 Task: Create a task  Integrate a new online platform for online fundraising , assign it to team member softage.3@softage.net in the project AgriSoft and update the status of the task to  Off Track , set the priority of the task to Medium
Action: Mouse moved to (73, 52)
Screenshot: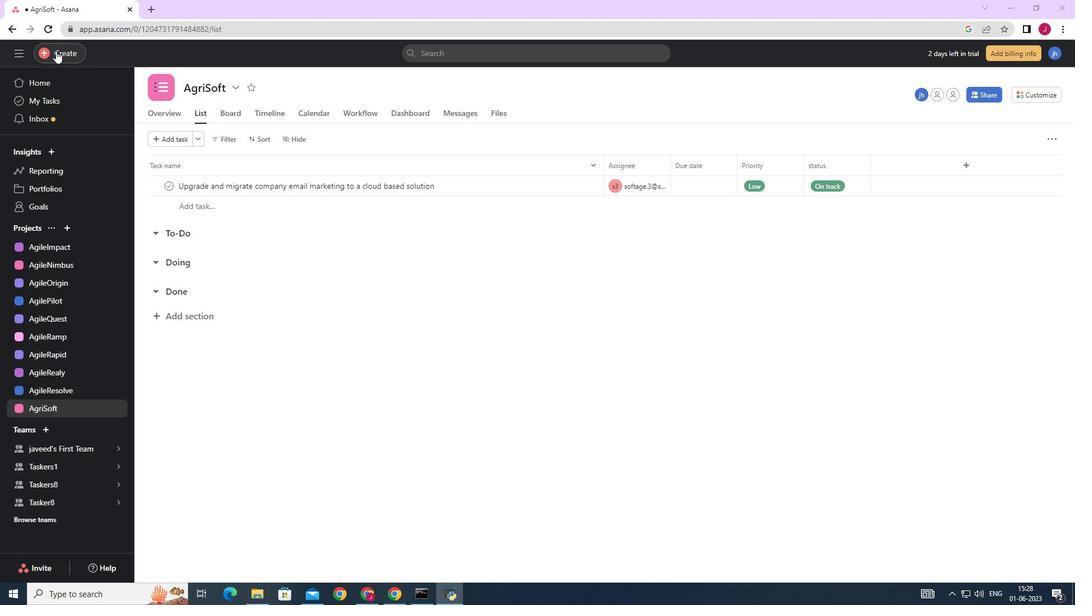 
Action: Mouse pressed left at (73, 52)
Screenshot: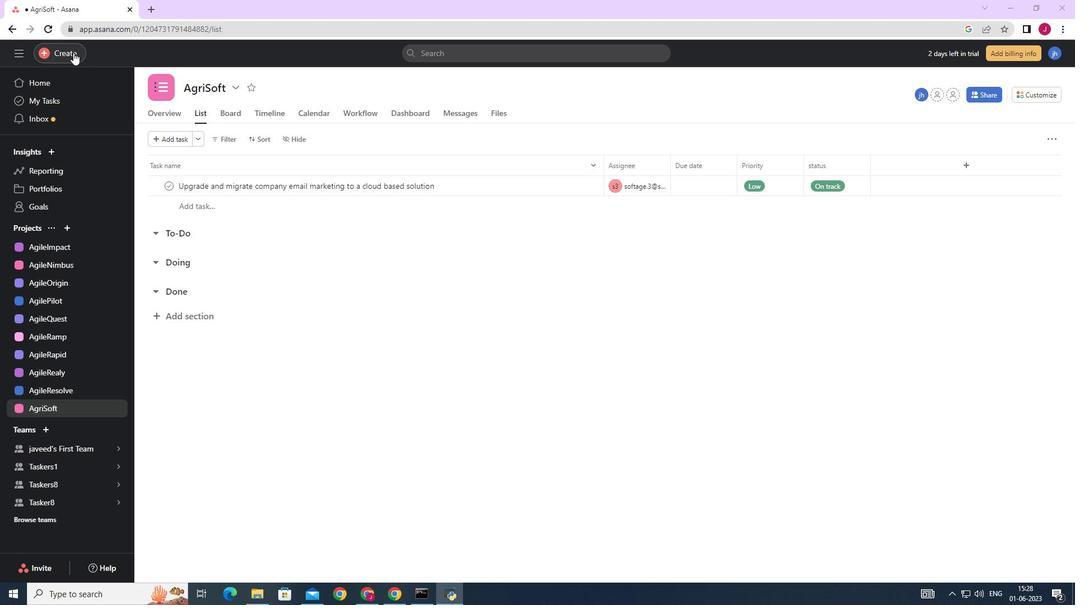 
Action: Mouse moved to (131, 52)
Screenshot: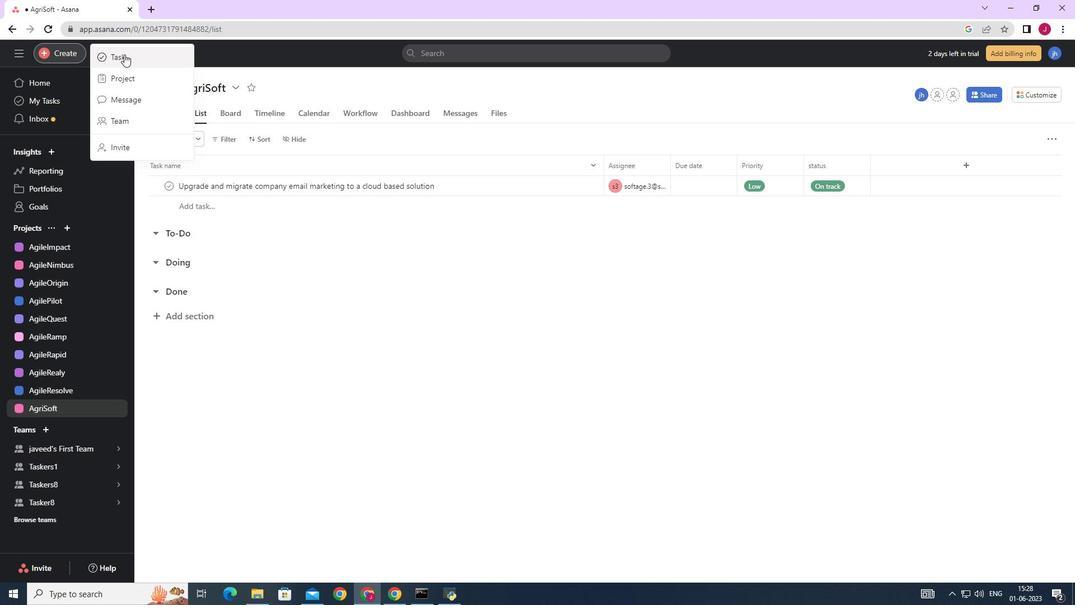 
Action: Mouse pressed left at (130, 53)
Screenshot: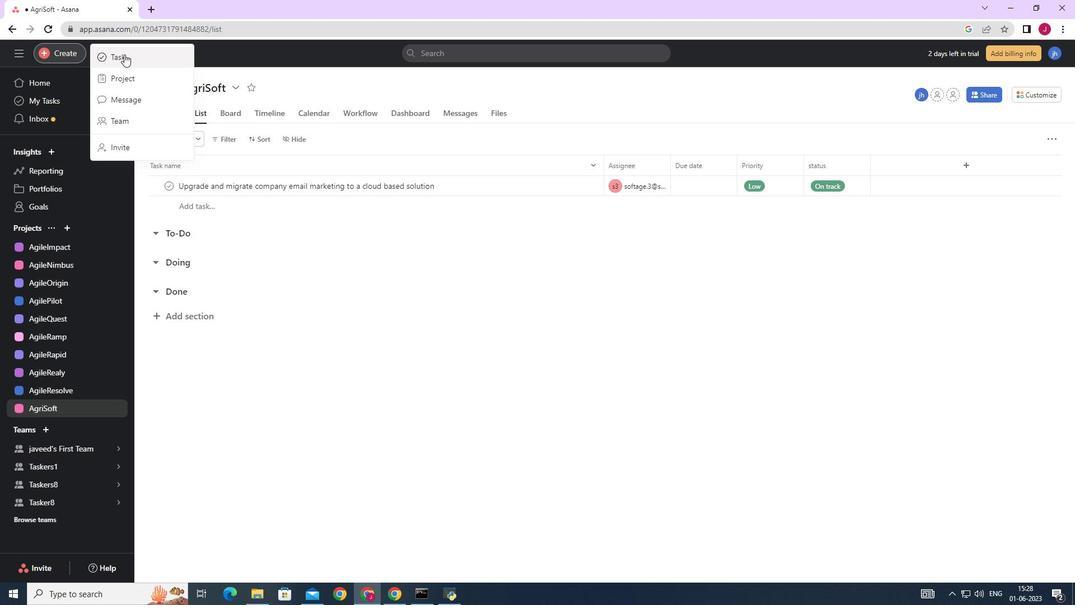 
Action: Mouse moved to (875, 369)
Screenshot: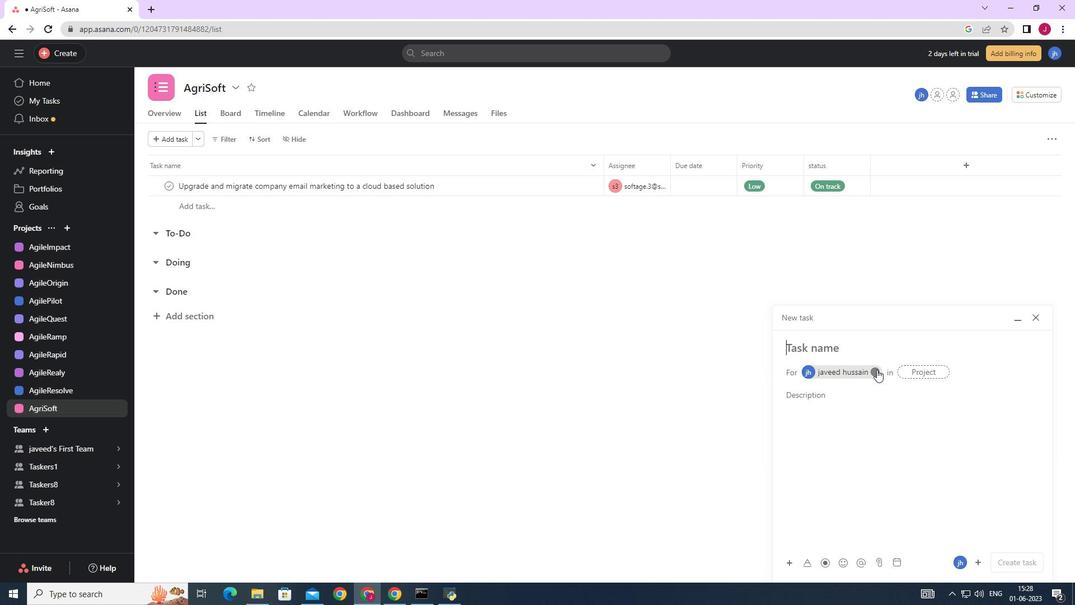 
Action: Mouse pressed left at (875, 369)
Screenshot: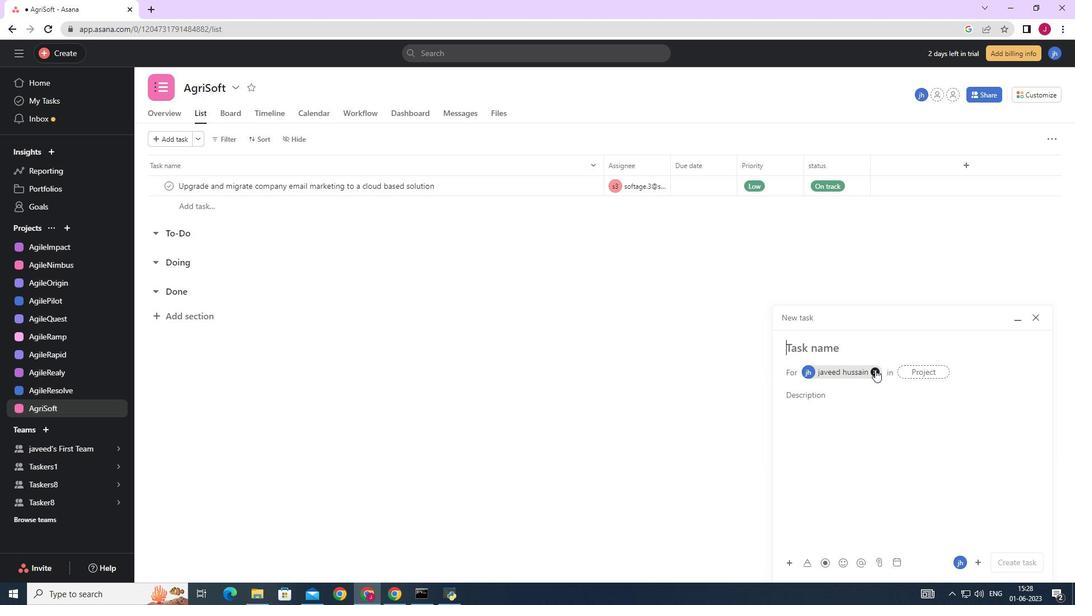 
Action: Mouse moved to (812, 347)
Screenshot: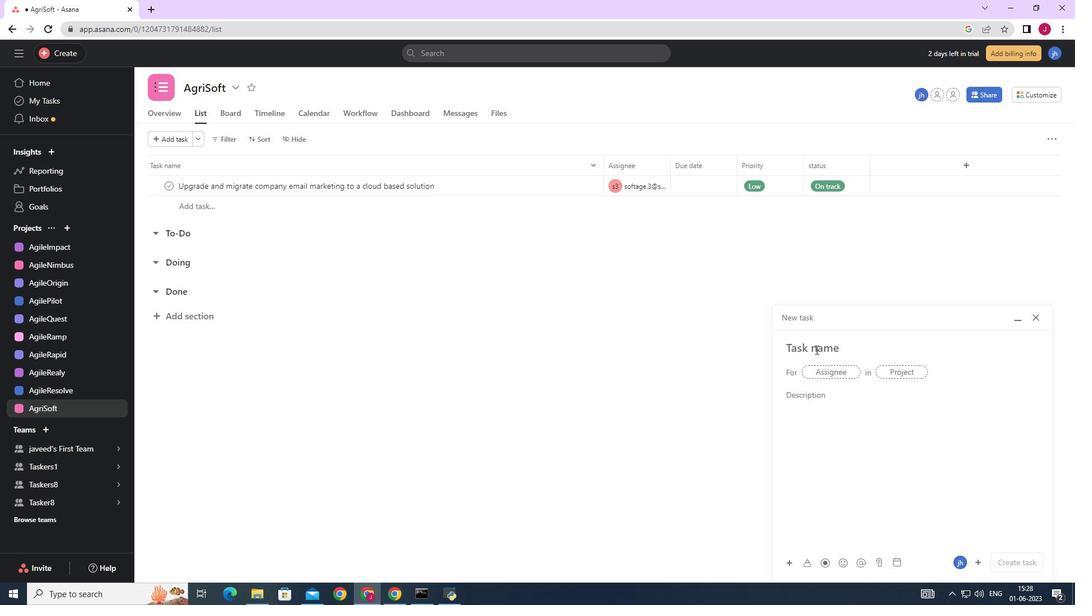 
Action: Mouse pressed left at (812, 347)
Screenshot: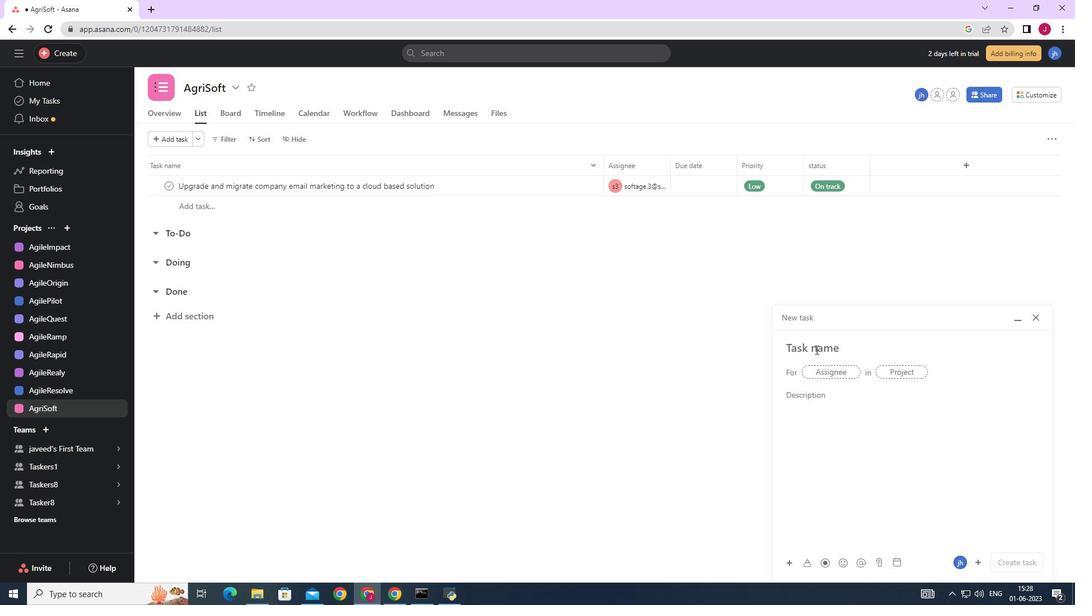 
Action: Mouse moved to (812, 345)
Screenshot: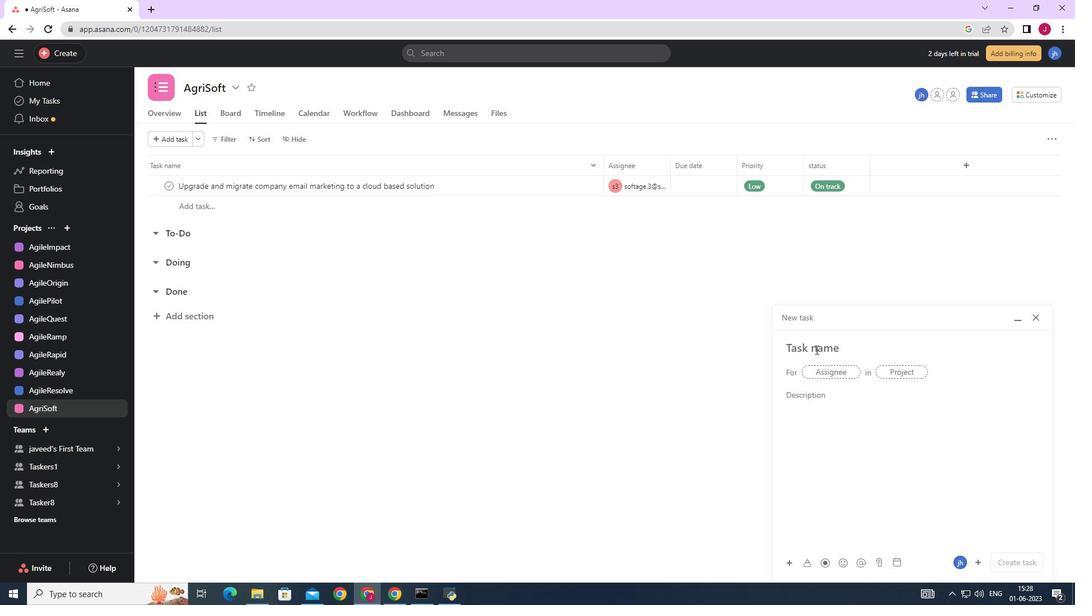 
Action: Key pressed <Key.caps_lock>I<Key.caps_lock>ntegrate<Key.space>a<Key.space>new<Key.space>online<Key.space>platform<Key.space>for<Key.space>online<Key.space>fundraising<Key.space>
Screenshot: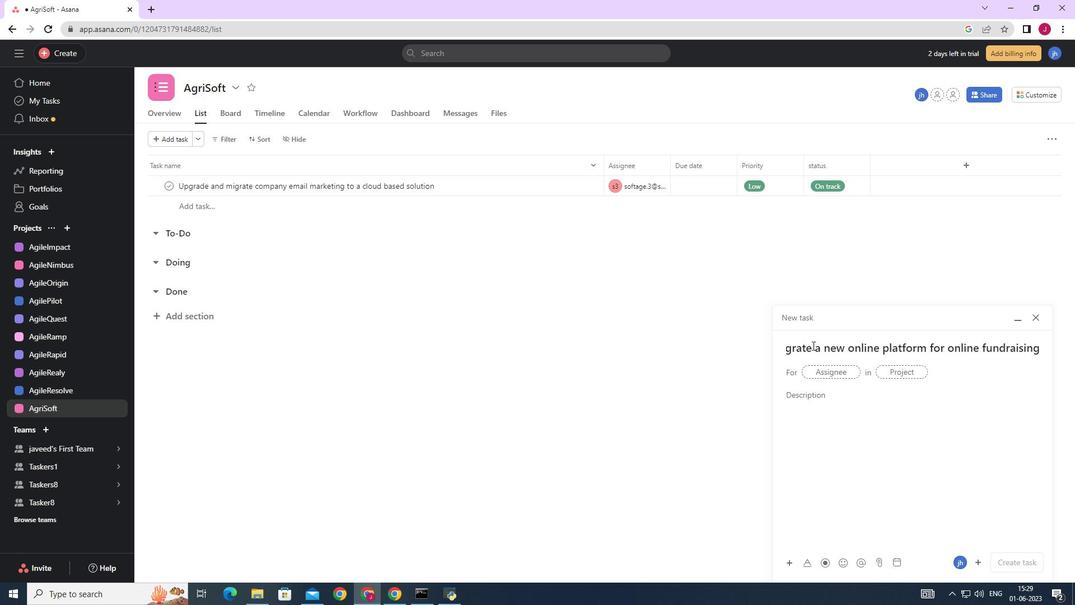 
Action: Mouse moved to (831, 377)
Screenshot: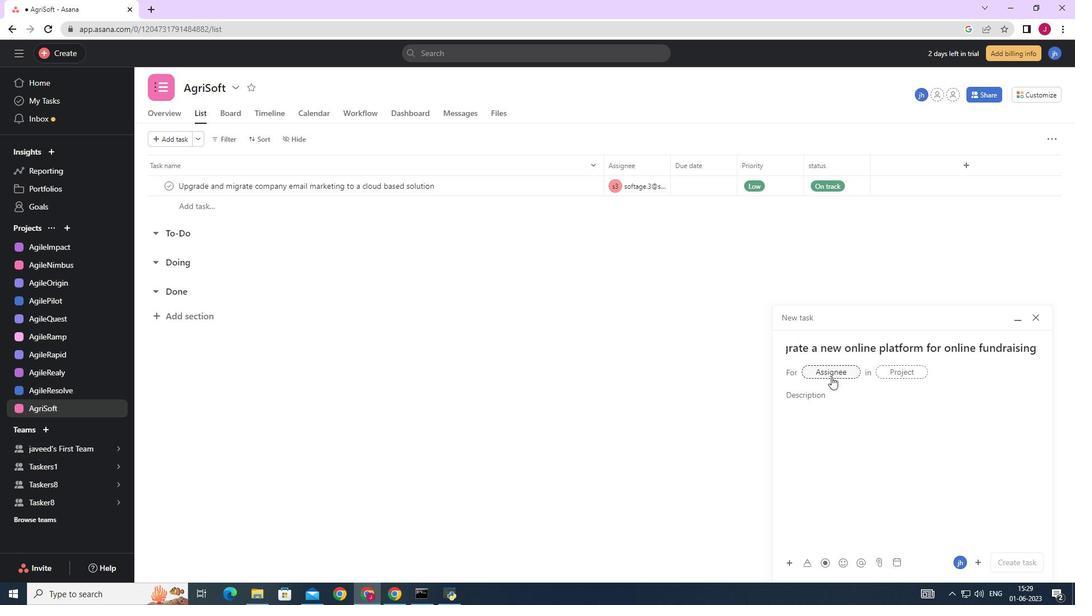
Action: Mouse pressed left at (831, 377)
Screenshot: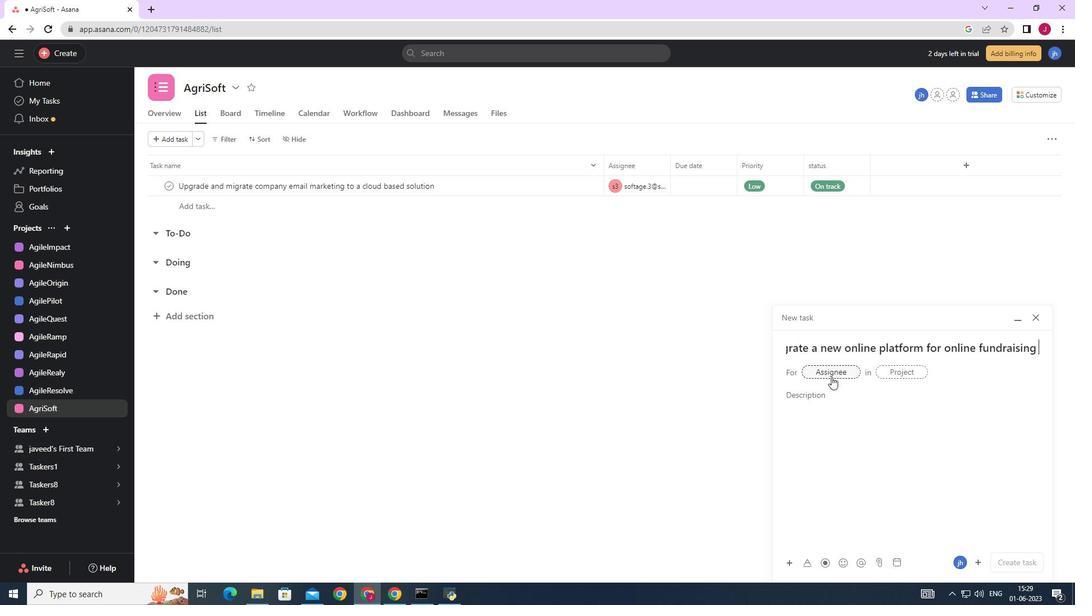 
Action: Mouse moved to (833, 375)
Screenshot: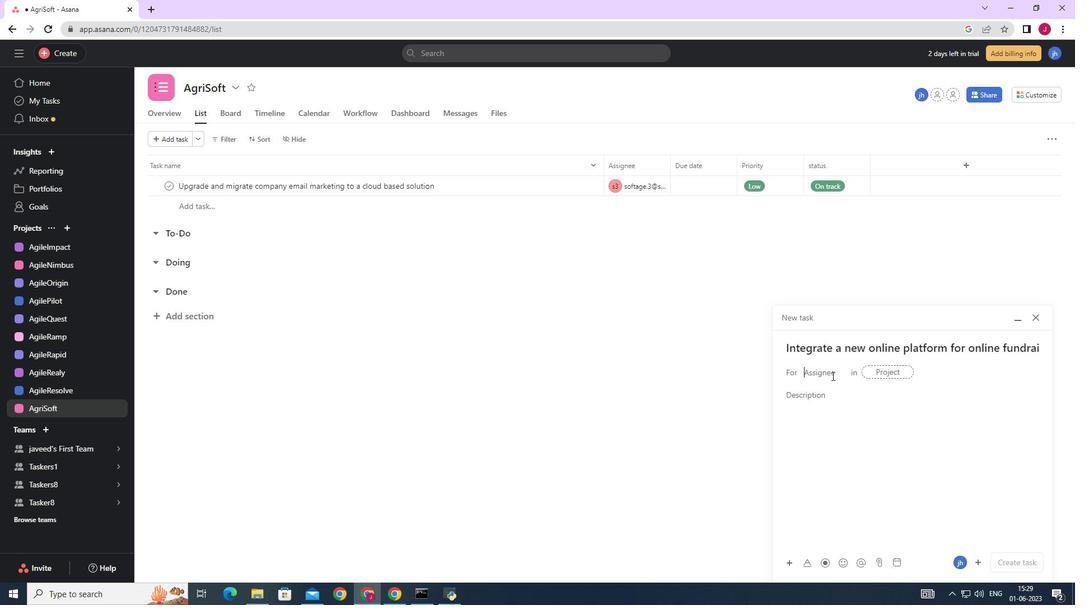 
Action: Key pressed softage.3
Screenshot: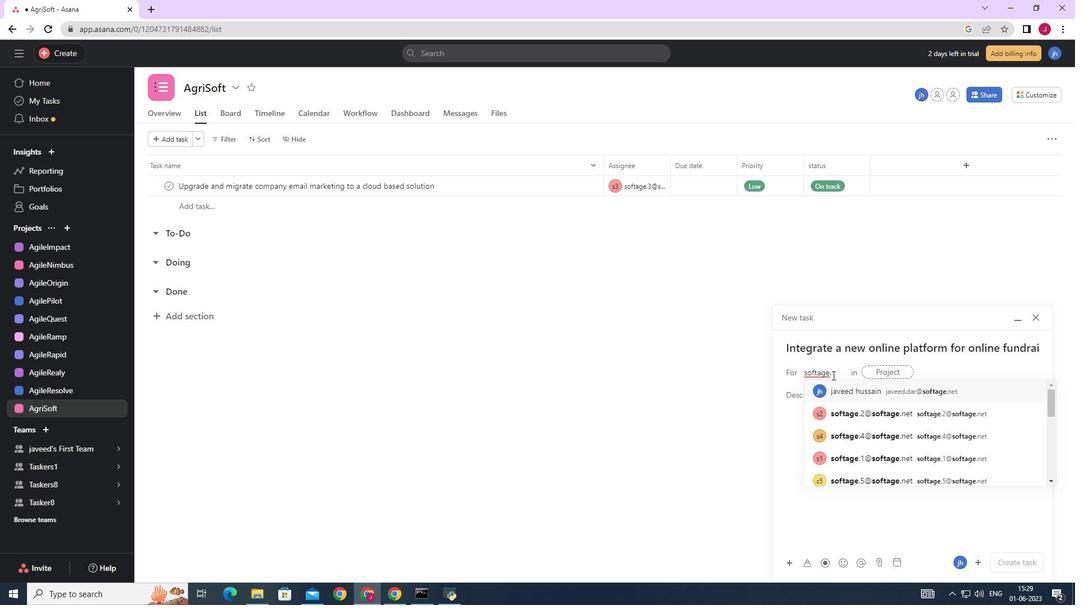 
Action: Mouse moved to (866, 390)
Screenshot: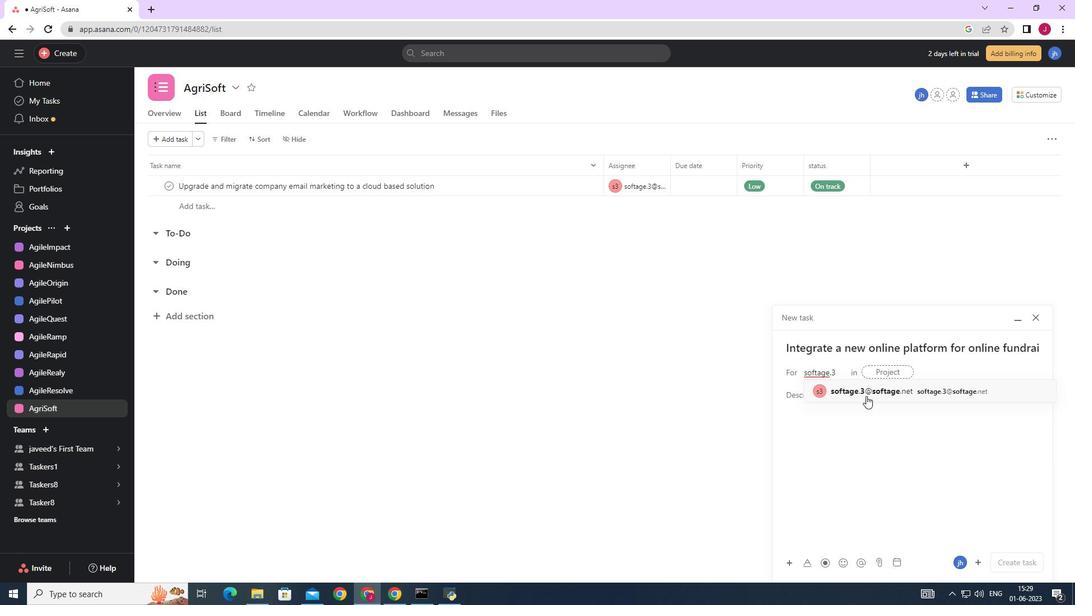 
Action: Mouse pressed left at (866, 390)
Screenshot: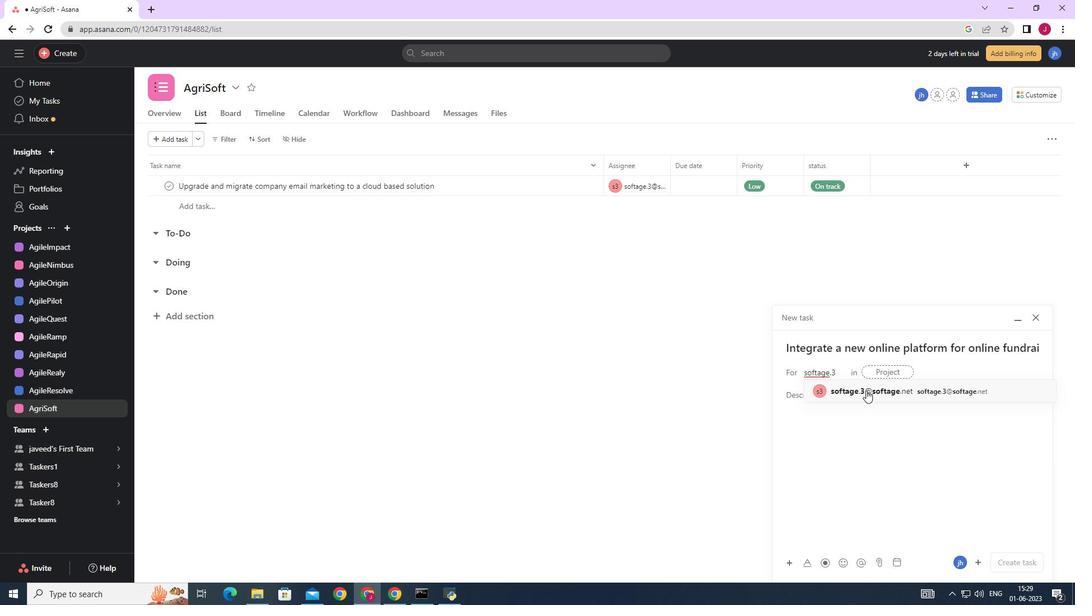 
Action: Mouse moved to (727, 391)
Screenshot: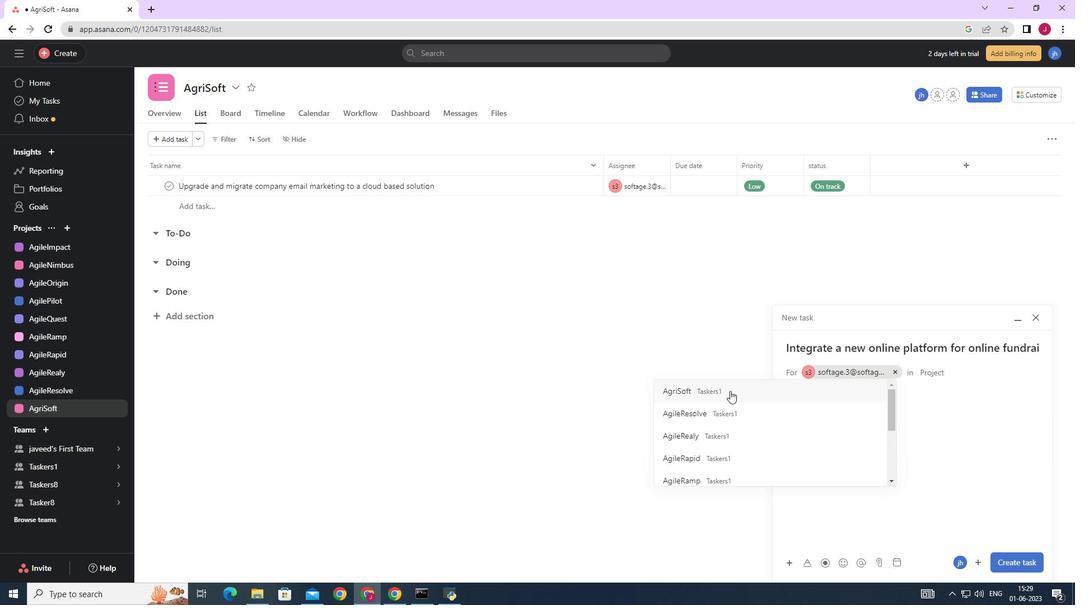
Action: Mouse pressed left at (727, 391)
Screenshot: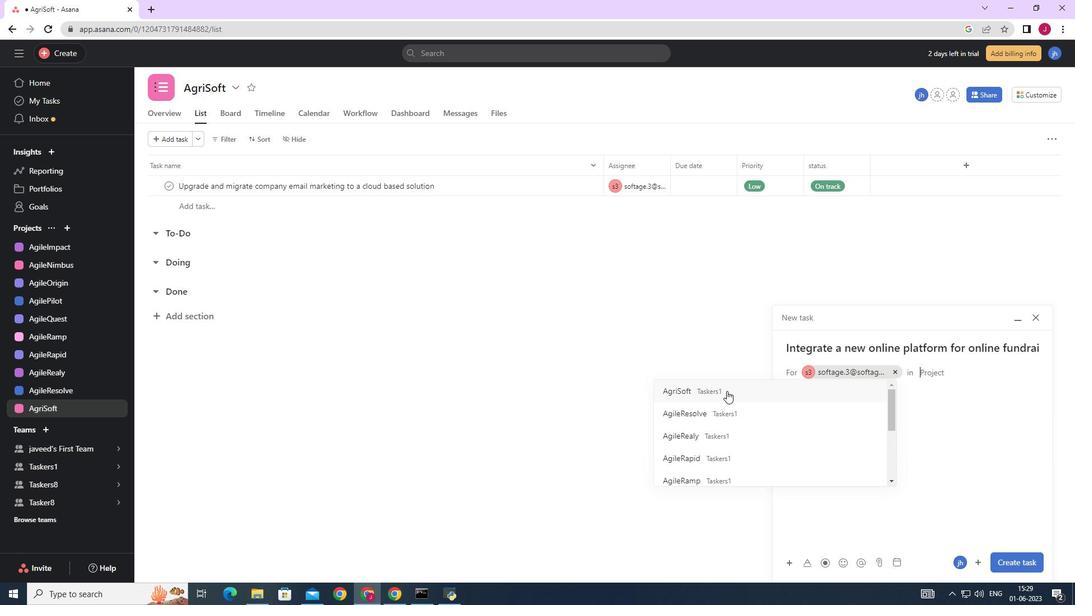 
Action: Mouse moved to (841, 398)
Screenshot: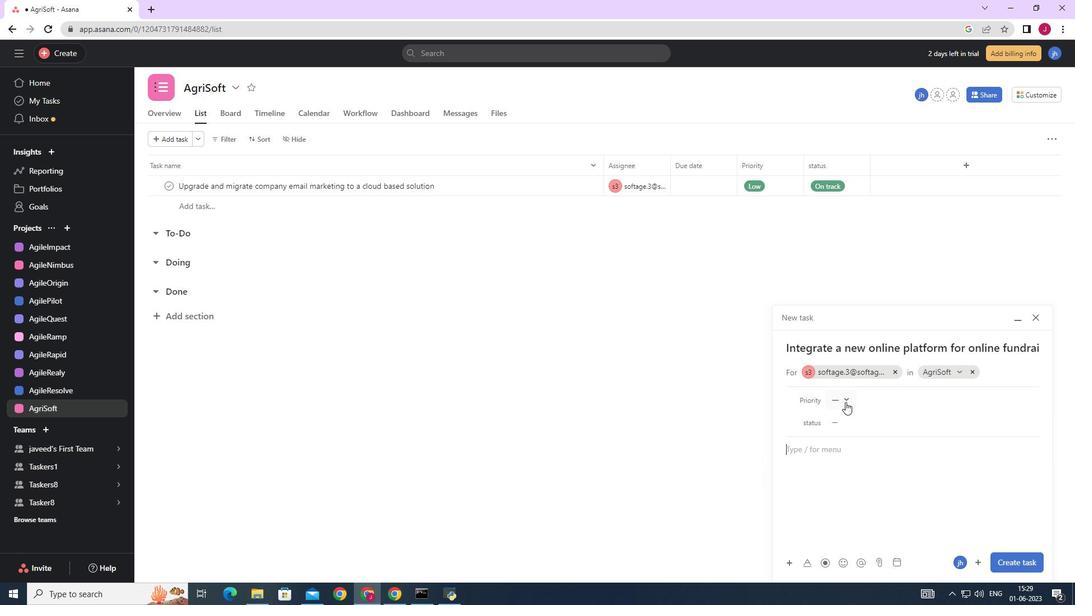 
Action: Mouse pressed left at (841, 398)
Screenshot: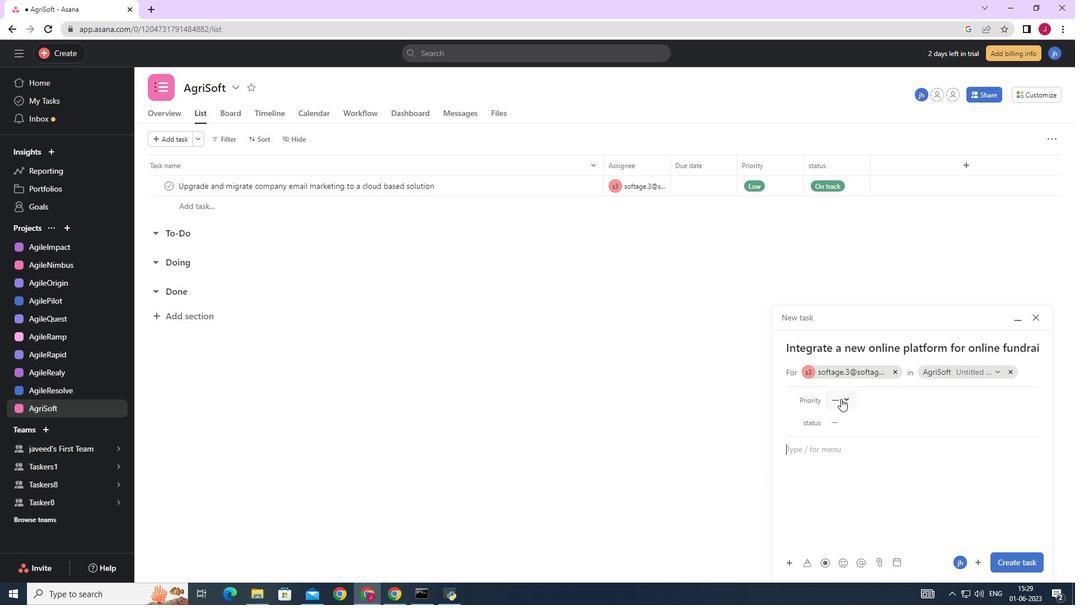 
Action: Mouse moved to (870, 454)
Screenshot: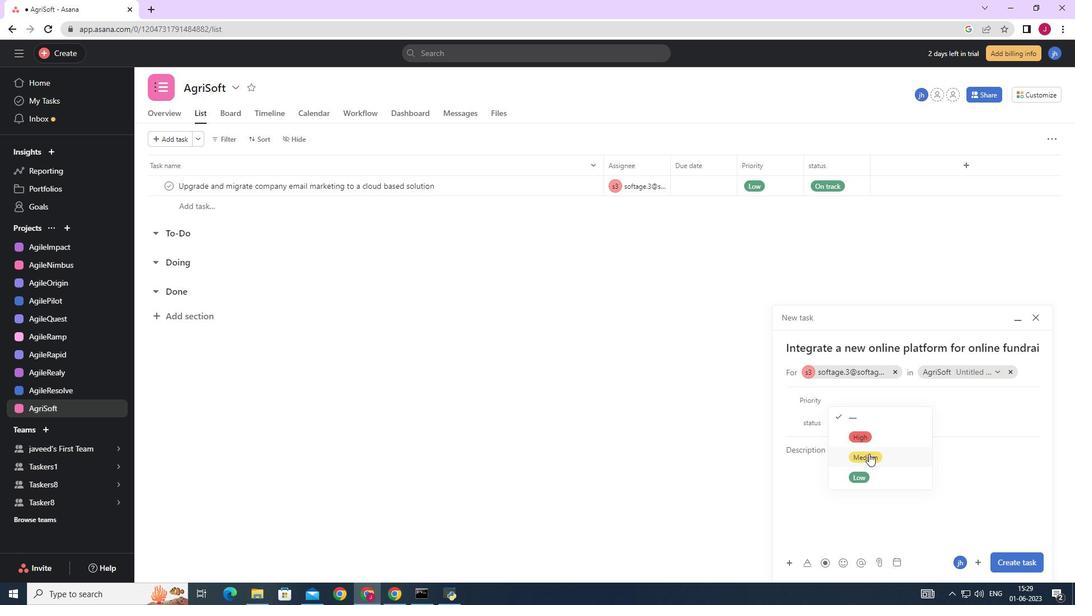 
Action: Mouse pressed left at (870, 454)
Screenshot: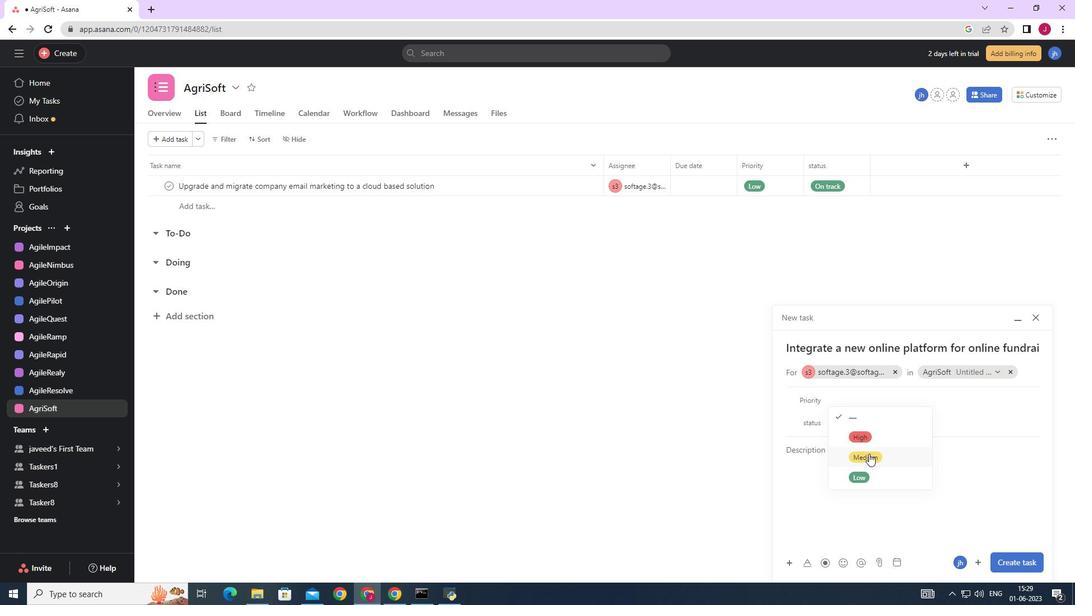 
Action: Mouse moved to (841, 415)
Screenshot: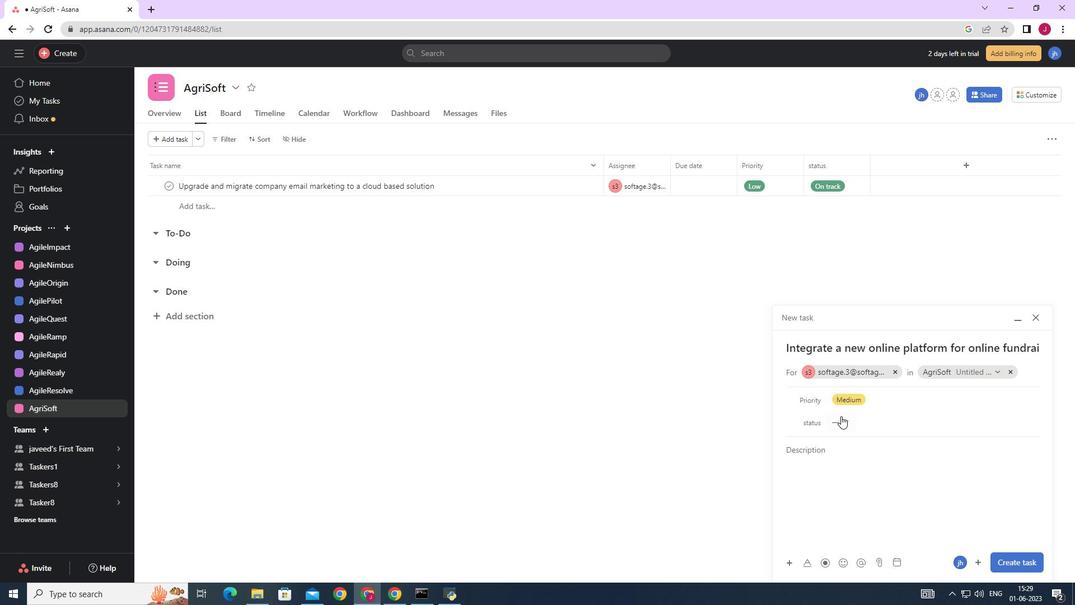 
Action: Mouse pressed left at (841, 415)
Screenshot: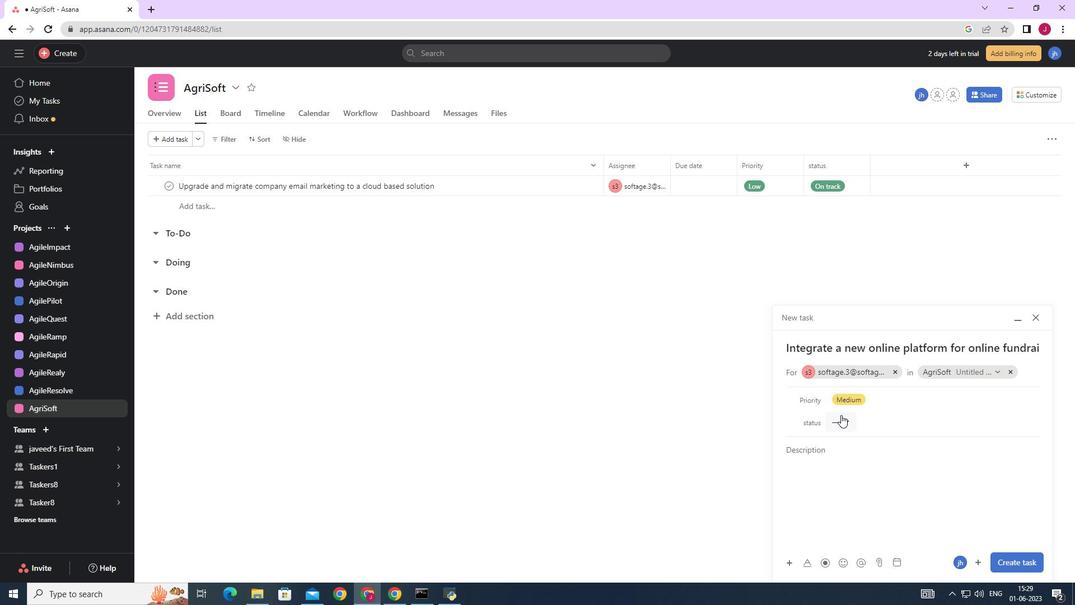 
Action: Mouse moved to (865, 481)
Screenshot: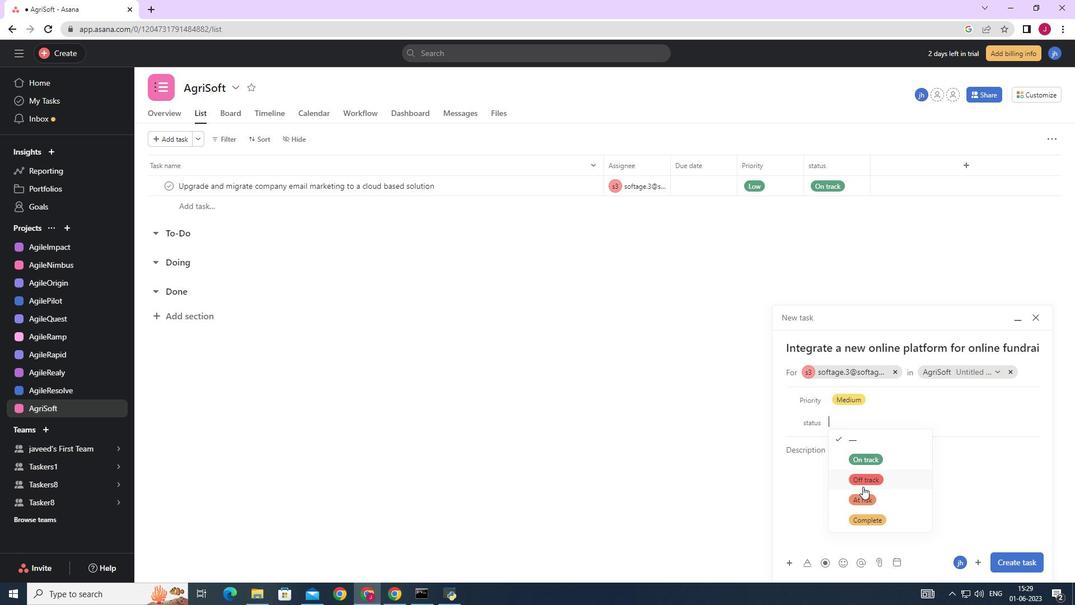 
Action: Mouse pressed left at (865, 481)
Screenshot: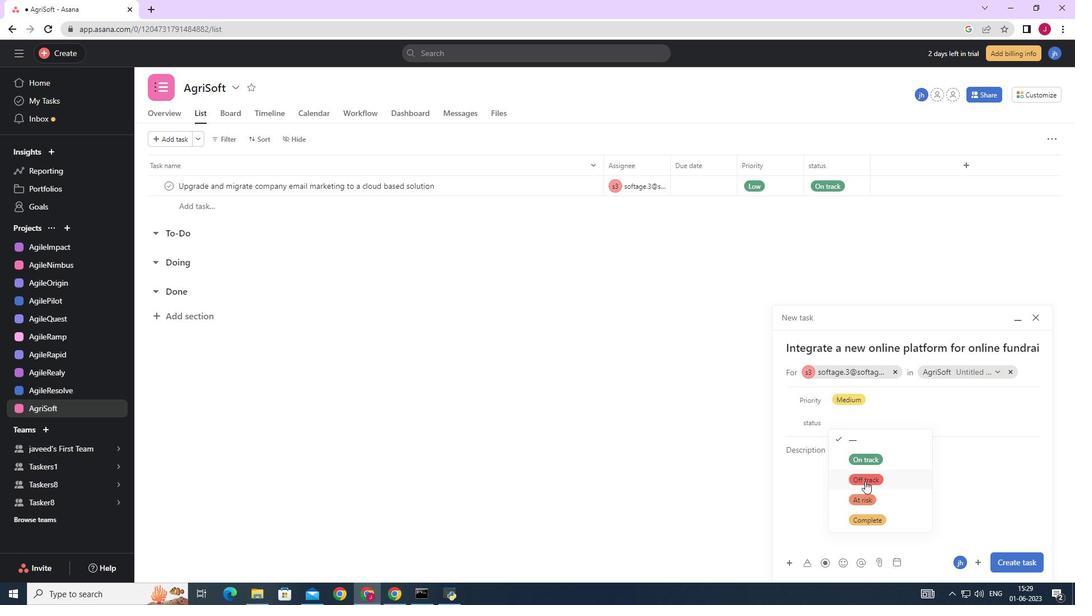 
Action: Mouse moved to (1022, 559)
Screenshot: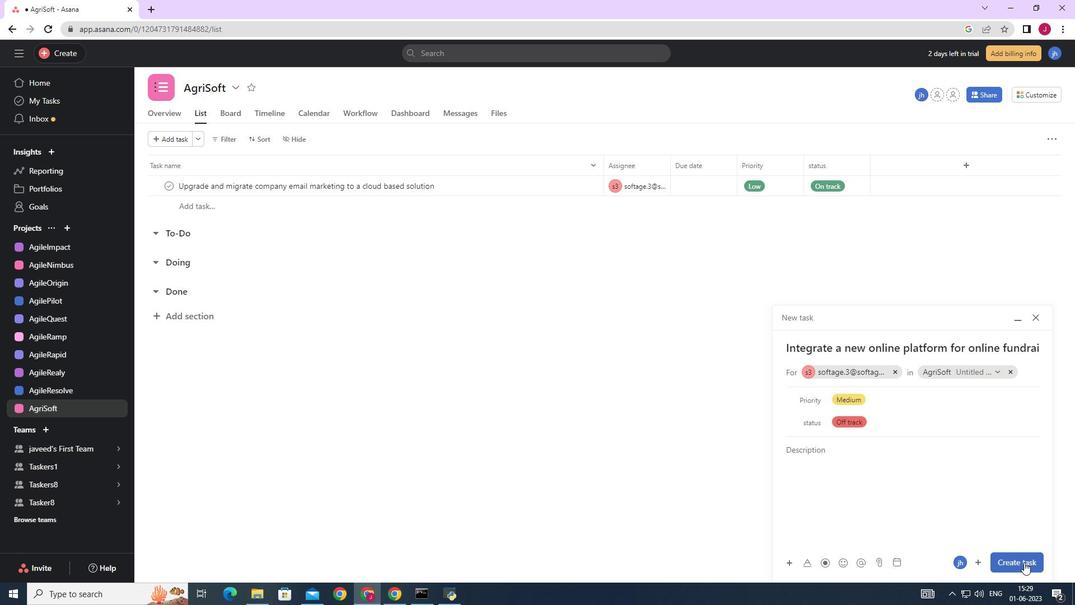 
Action: Mouse pressed left at (1022, 559)
Screenshot: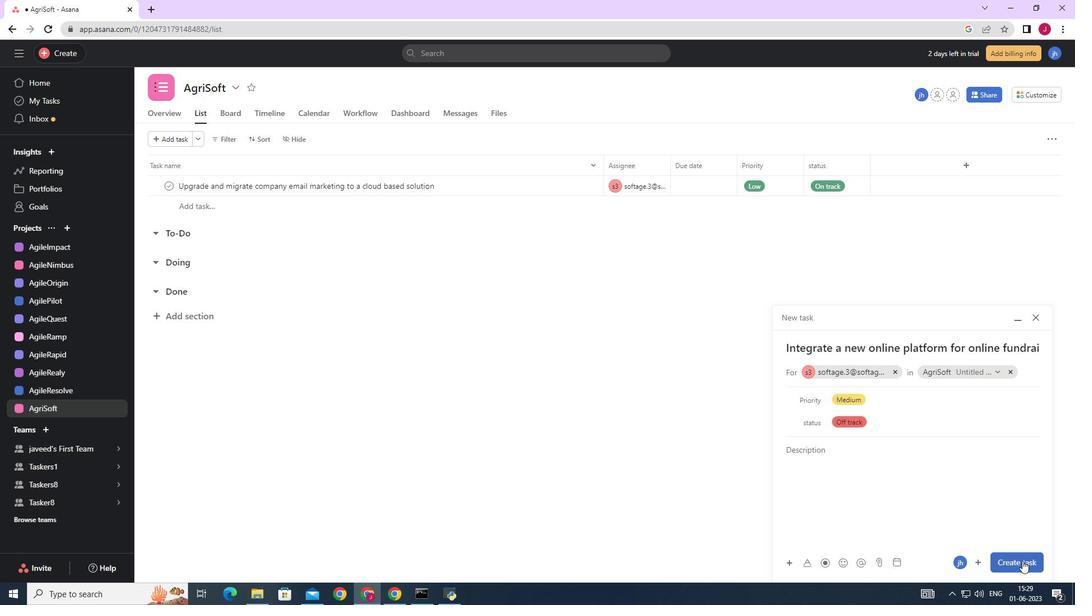 
Action: Mouse moved to (836, 380)
Screenshot: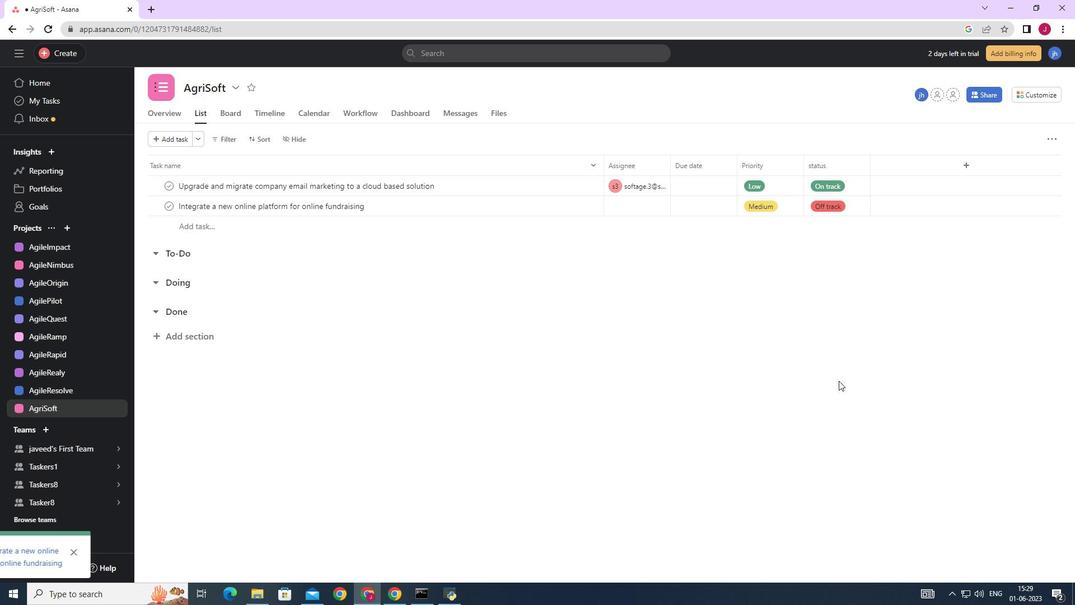 
